Task: Create List Deploying in Board Business Development to Workspace Human Resources. Create List Reviewing in Board Brand Ambassador Program Management to Workspace Human Resources. Create List Feedback in Board Market Entry Feasibility Analysis to Workspace Human Resources
Action: Mouse moved to (1048, 585)
Screenshot: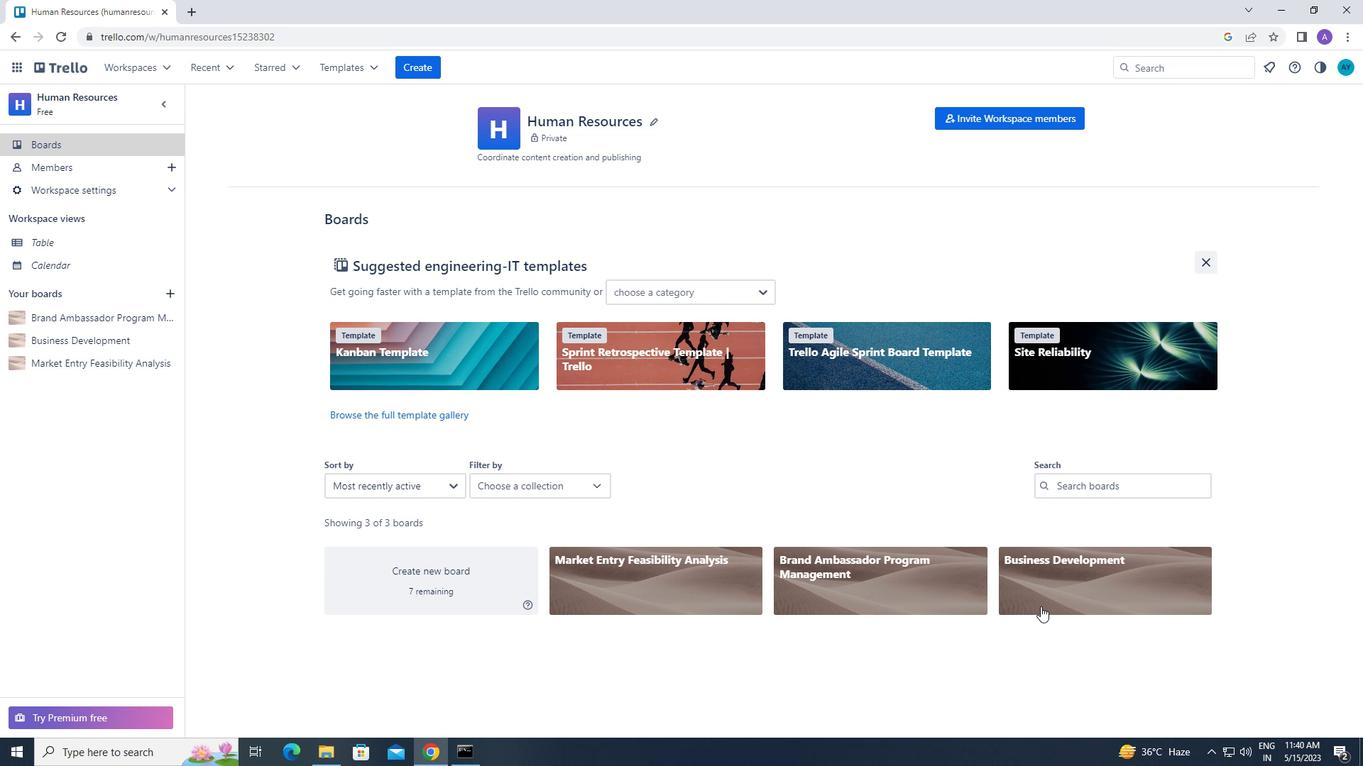 
Action: Mouse pressed left at (1048, 585)
Screenshot: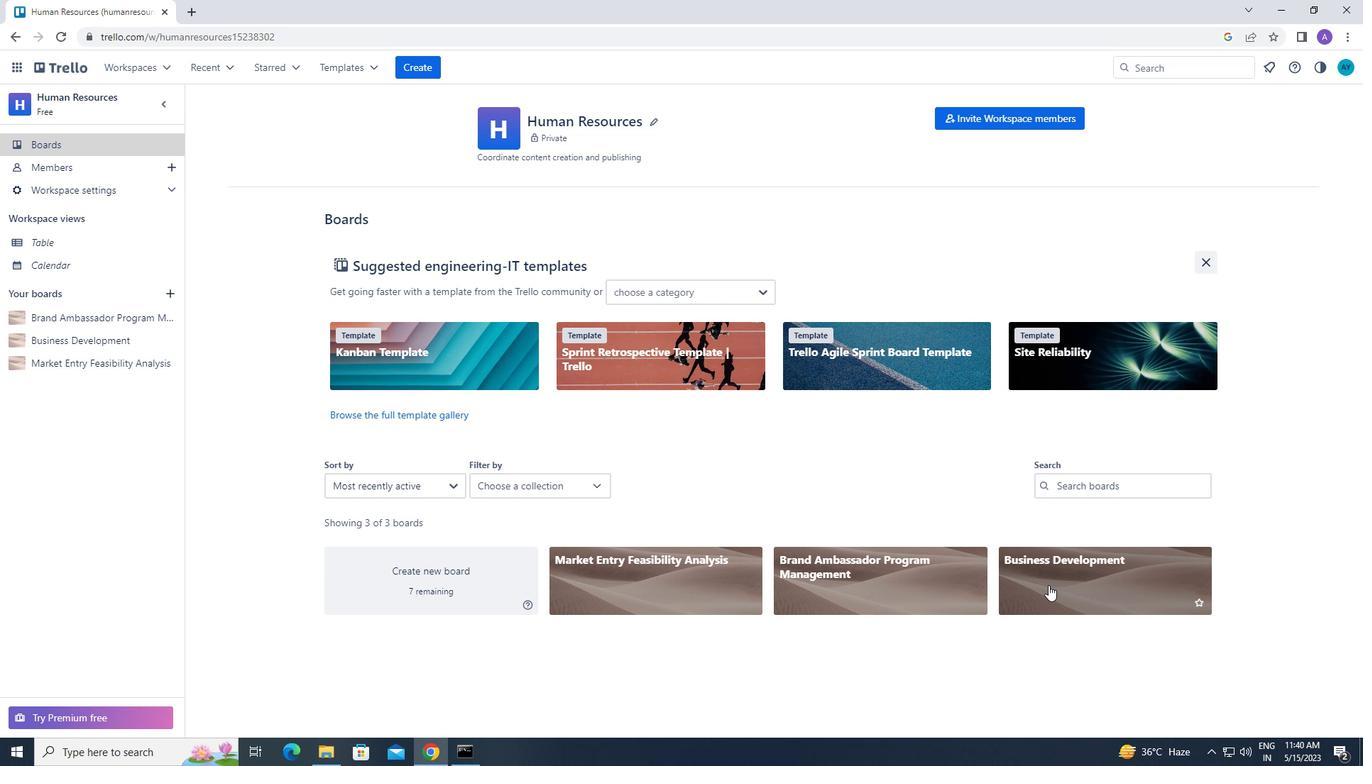 
Action: Mouse moved to (665, 149)
Screenshot: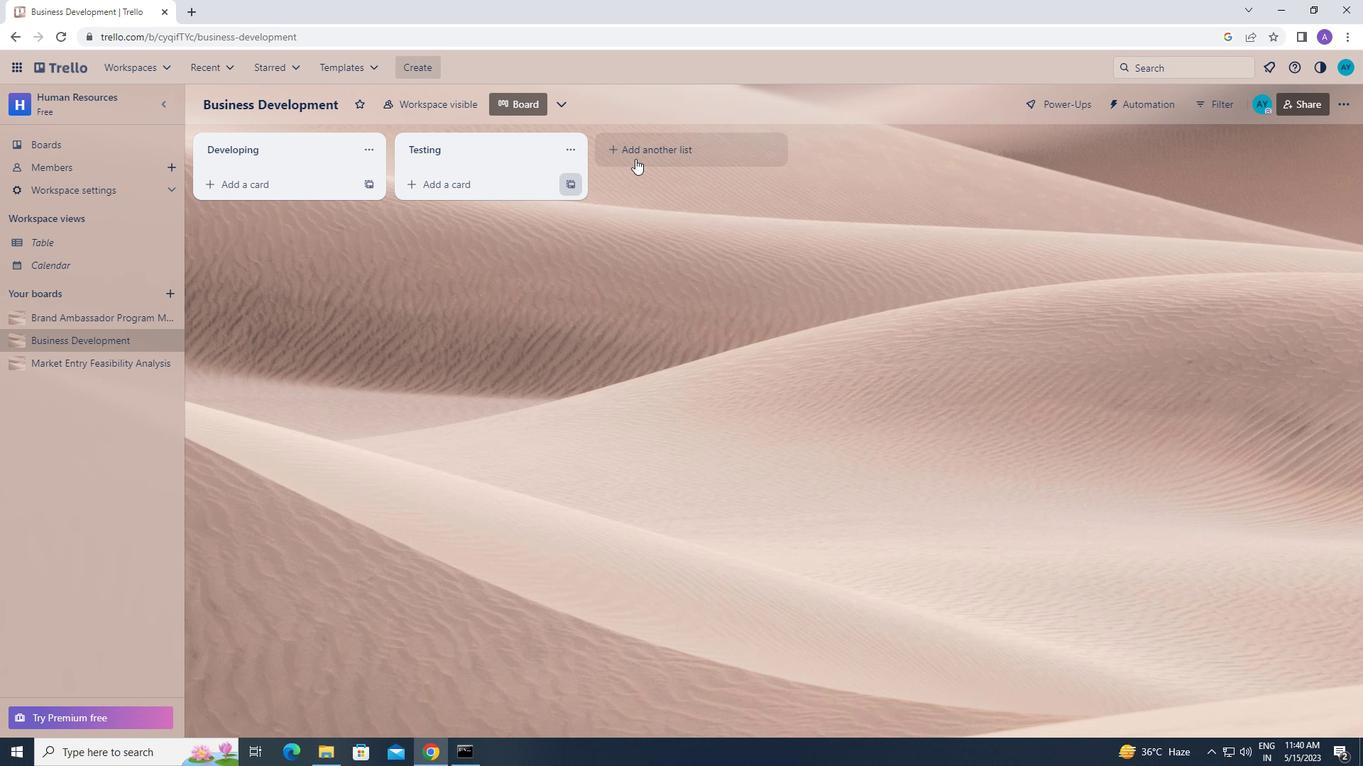 
Action: Mouse pressed left at (665, 149)
Screenshot: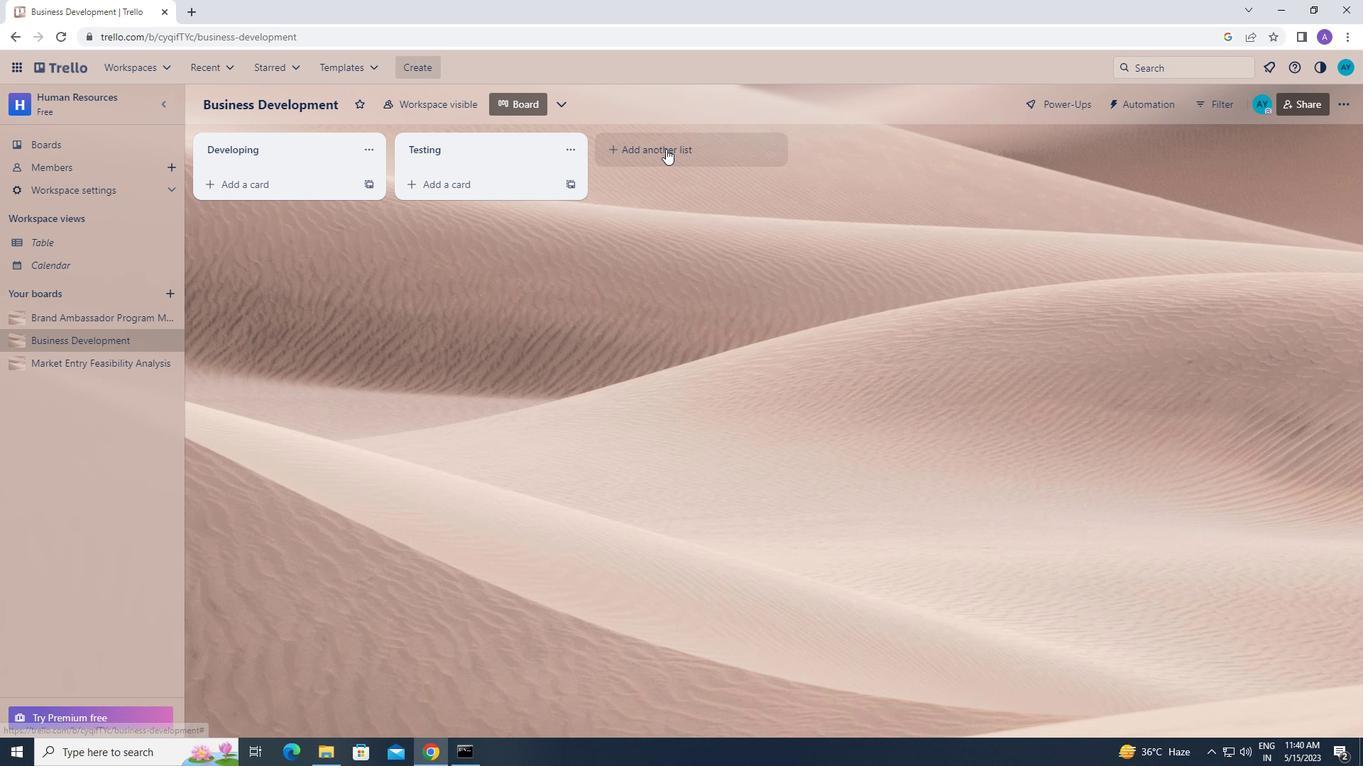 
Action: Mouse moved to (653, 149)
Screenshot: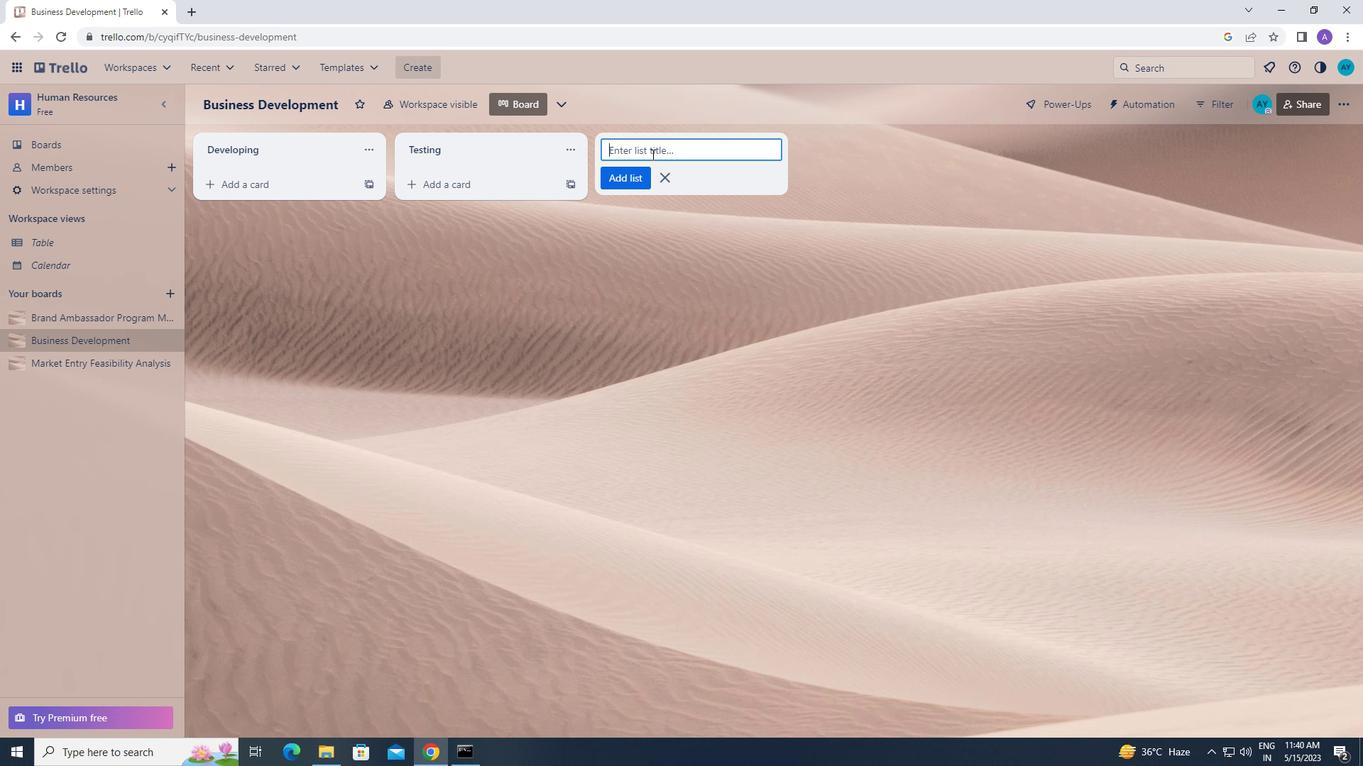 
Action: Mouse pressed left at (653, 149)
Screenshot: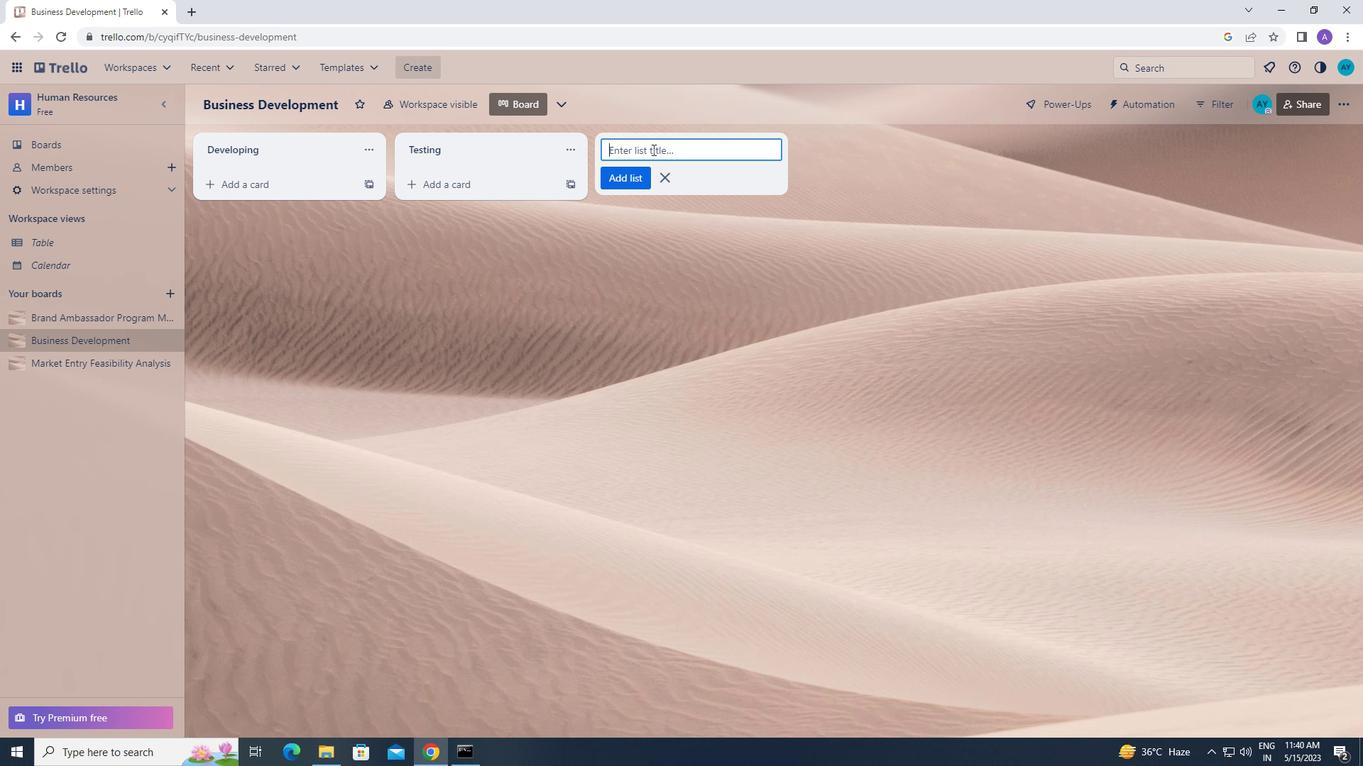 
Action: Key pressed <Key.caps_lock>d<Key.backspace><Key.caps_lock>d<Key.caps_lock>eploying<Key.enter>
Screenshot: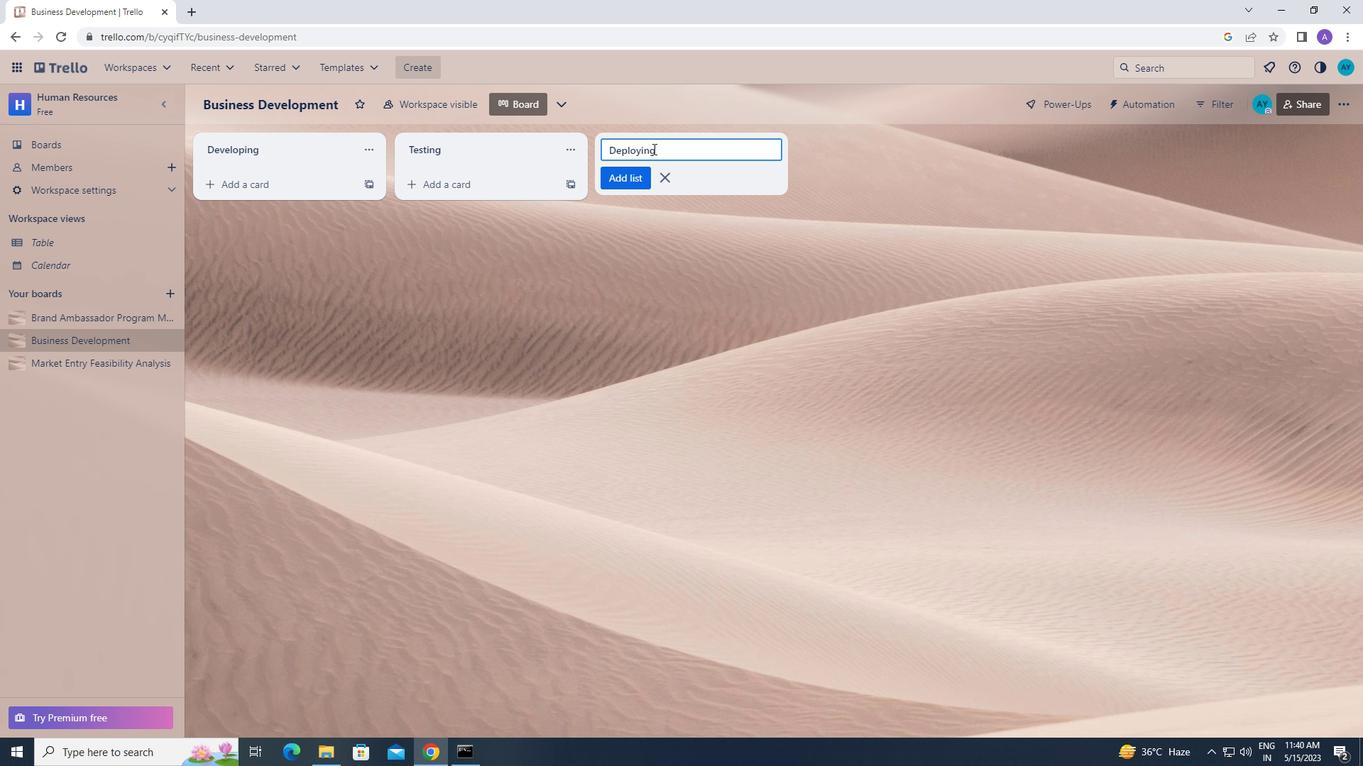 
Action: Mouse moved to (79, 102)
Screenshot: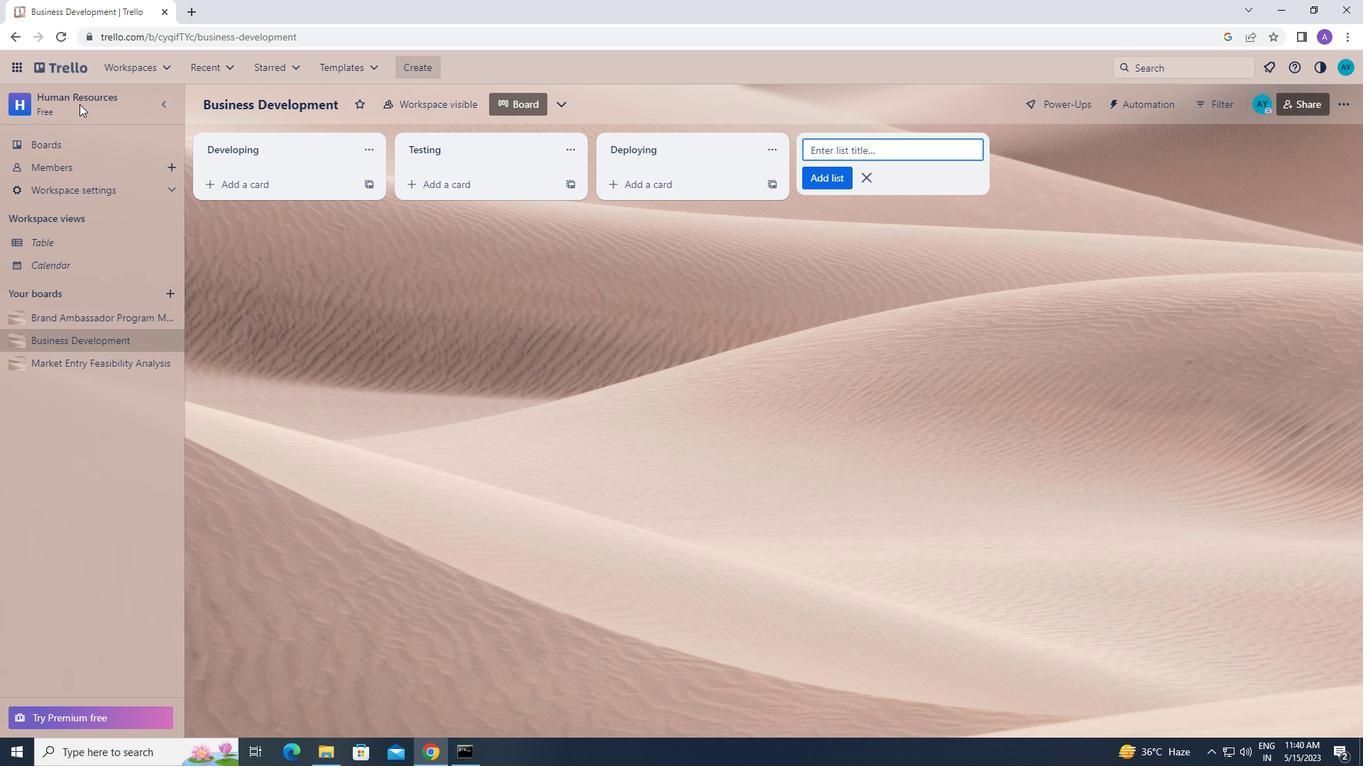 
Action: Mouse pressed left at (79, 102)
Screenshot: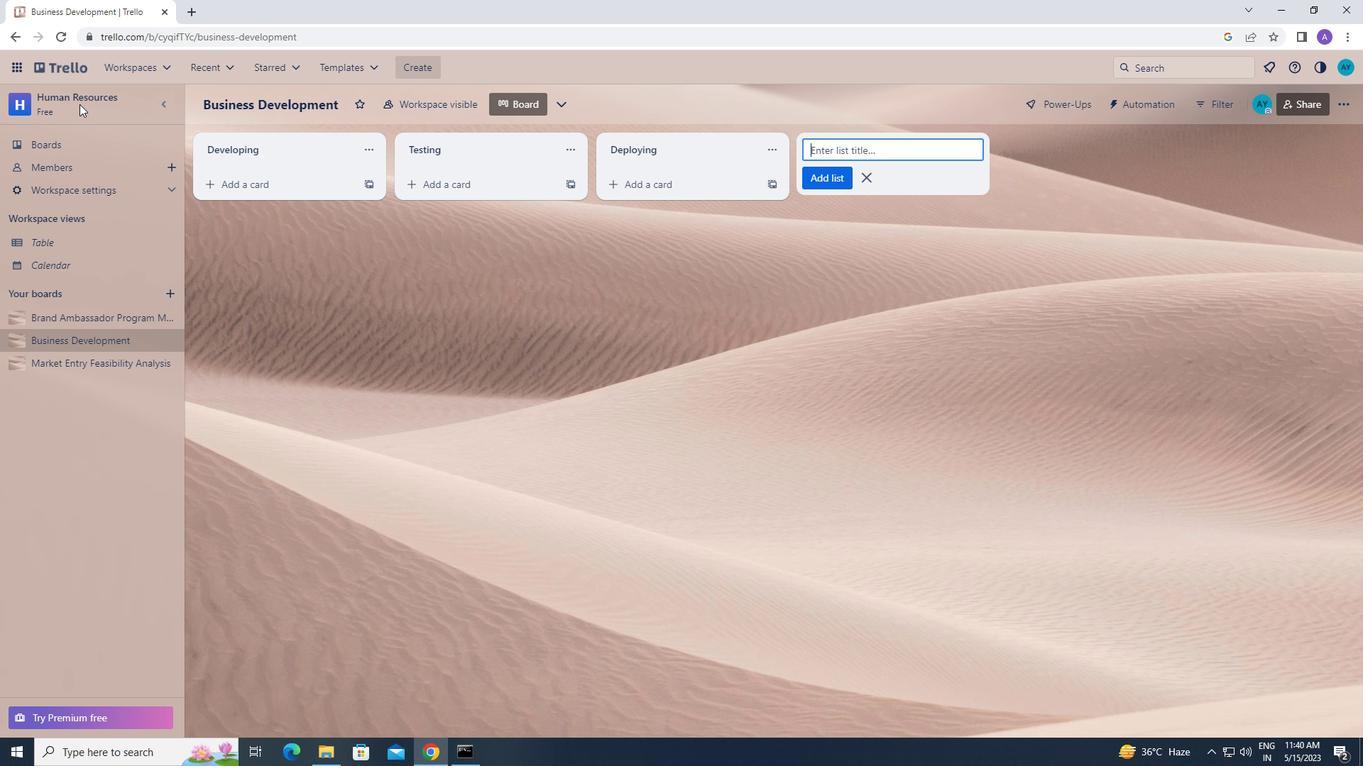 
Action: Mouse moved to (127, 64)
Screenshot: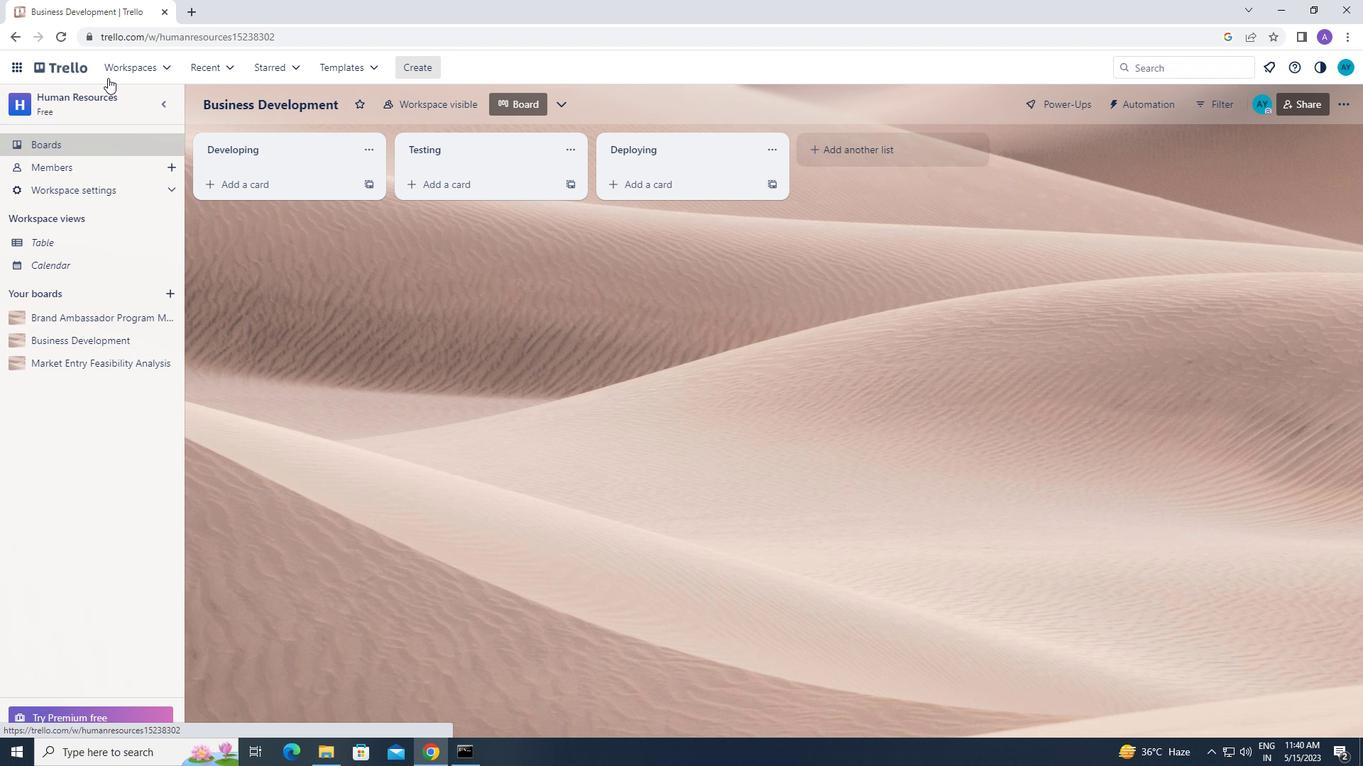 
Action: Mouse pressed left at (127, 64)
Screenshot: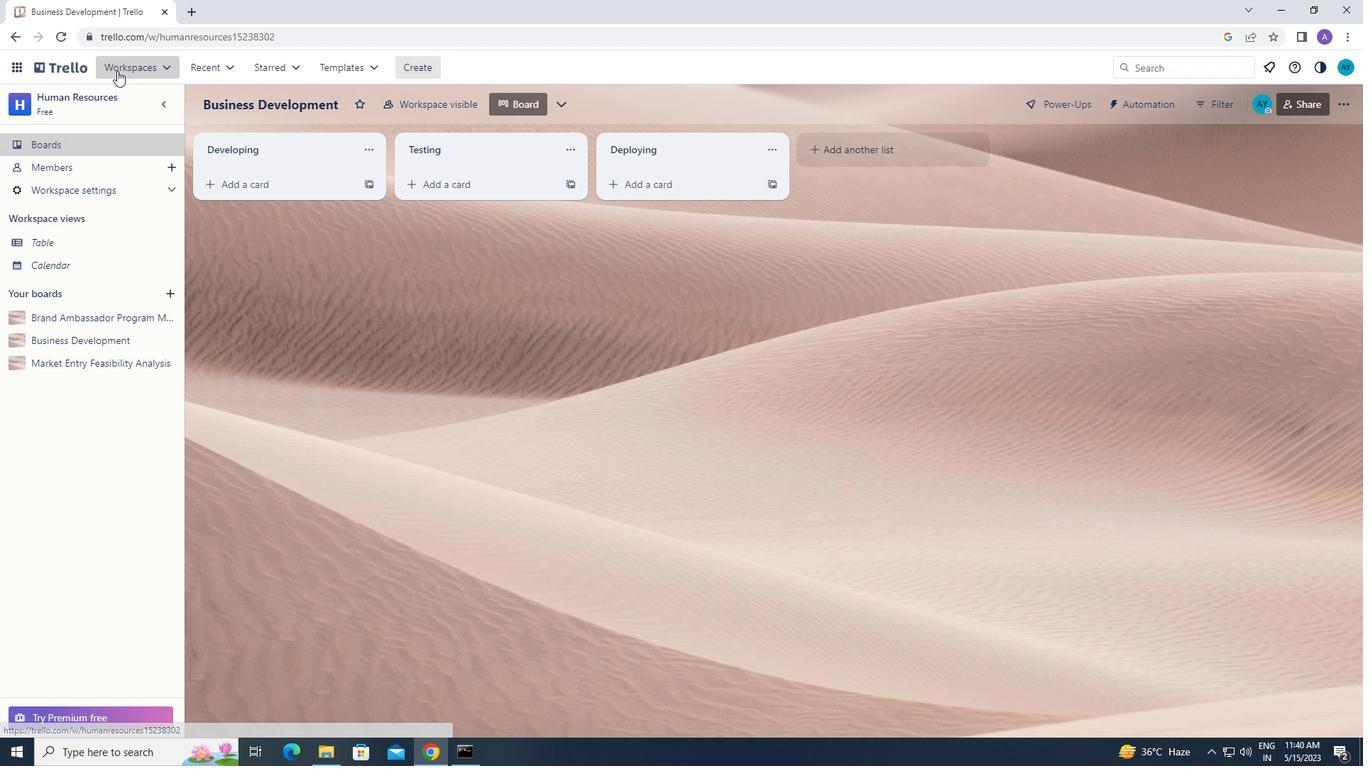 
Action: Mouse moved to (211, 486)
Screenshot: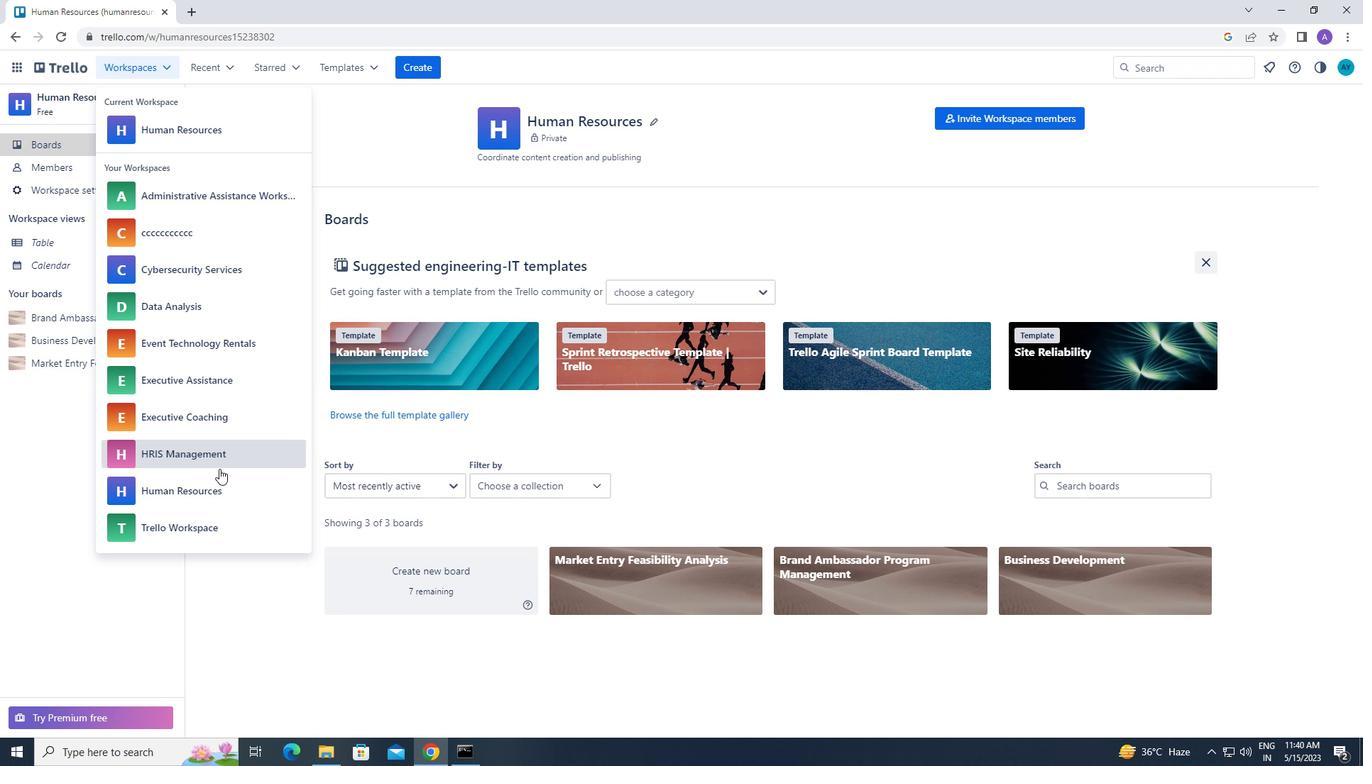 
Action: Mouse pressed left at (211, 486)
Screenshot: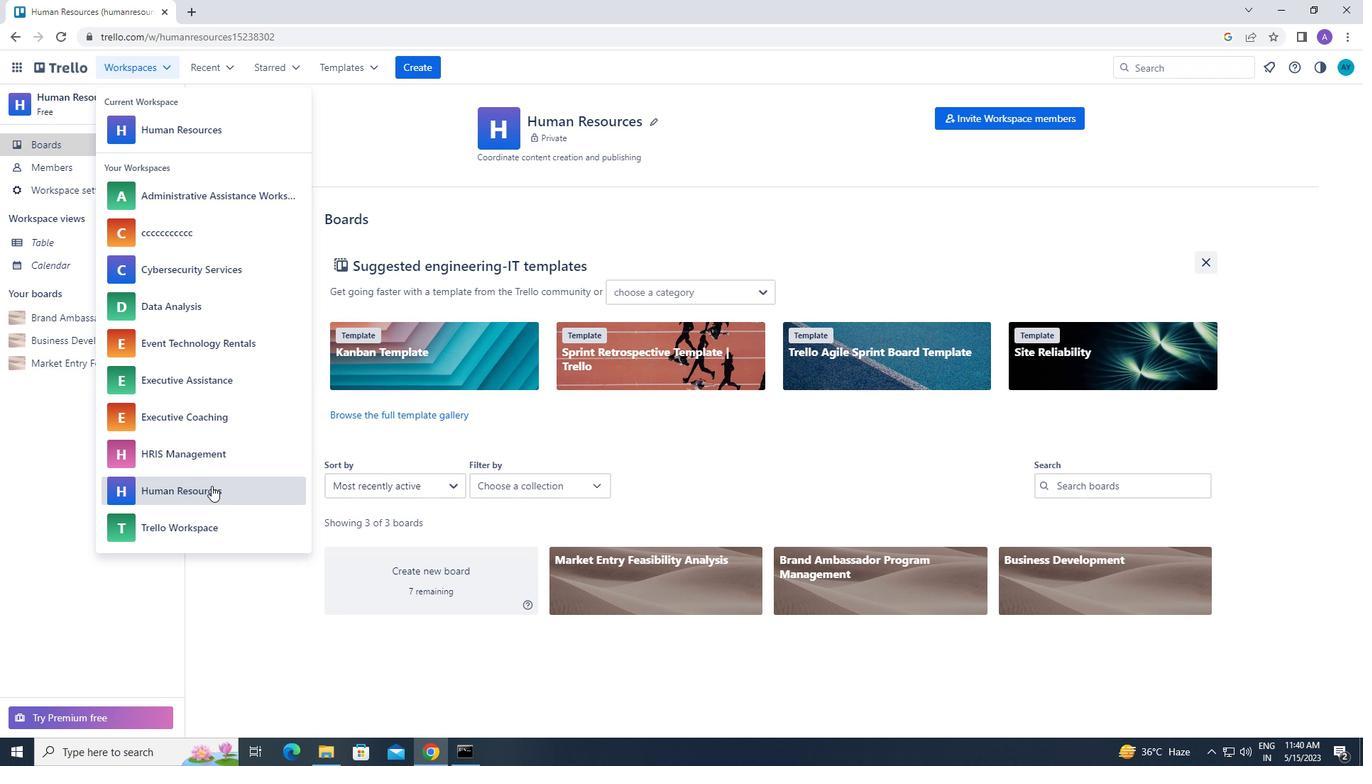
Action: Mouse moved to (878, 579)
Screenshot: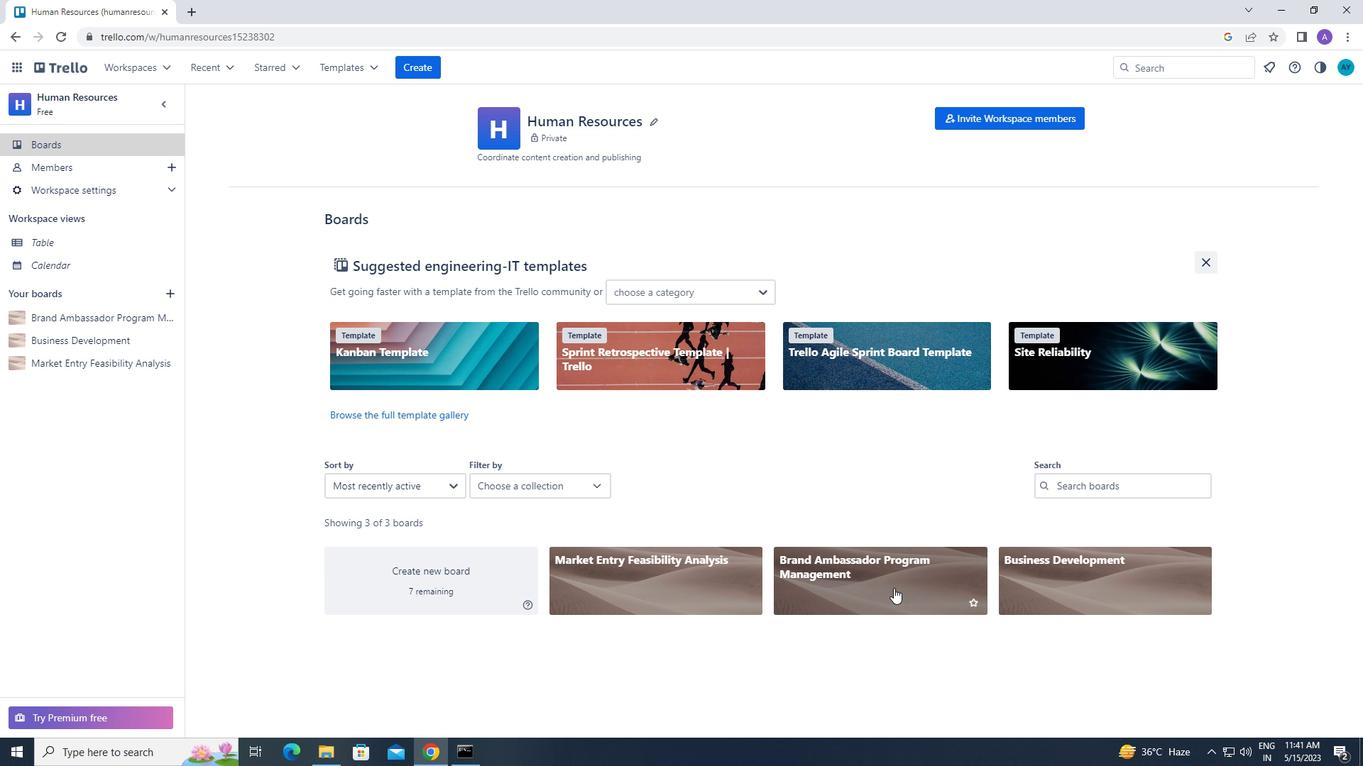 
Action: Mouse pressed left at (878, 579)
Screenshot: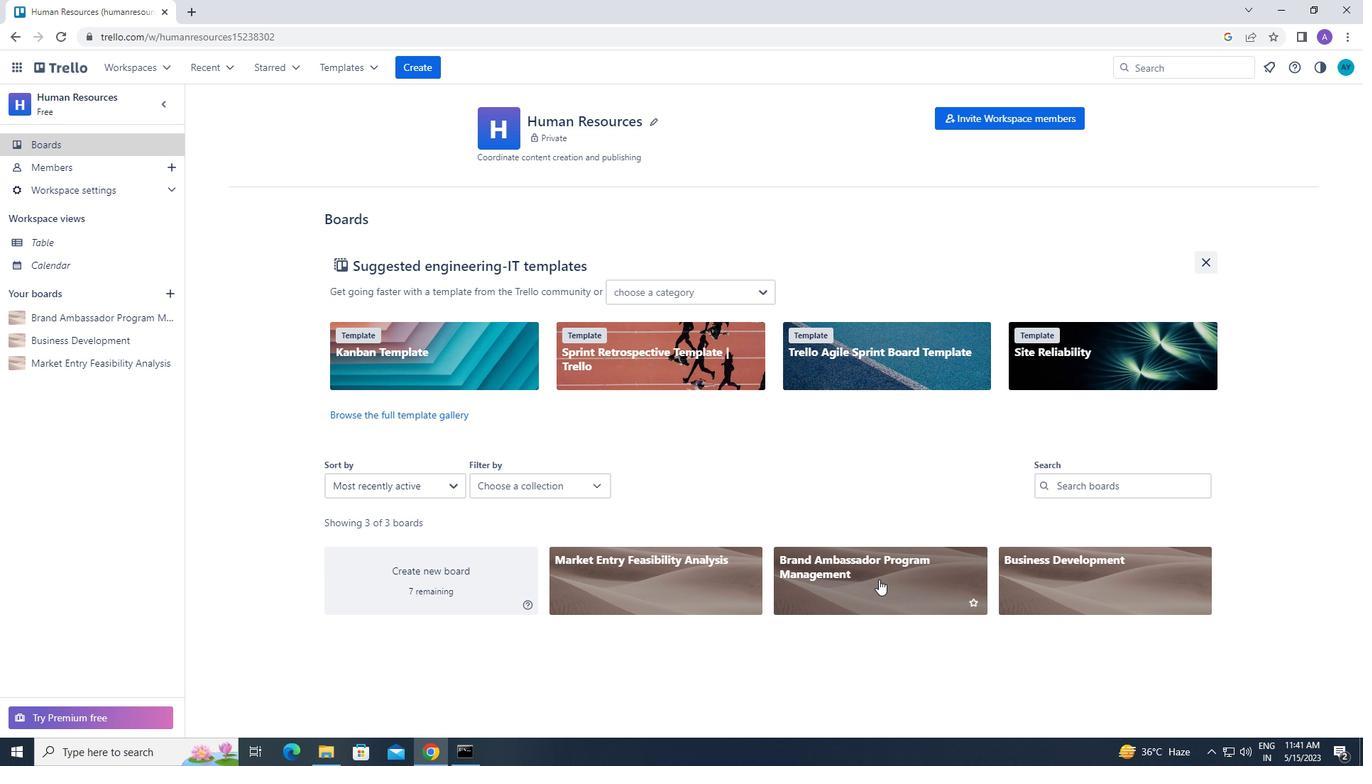 
Action: Mouse moved to (668, 144)
Screenshot: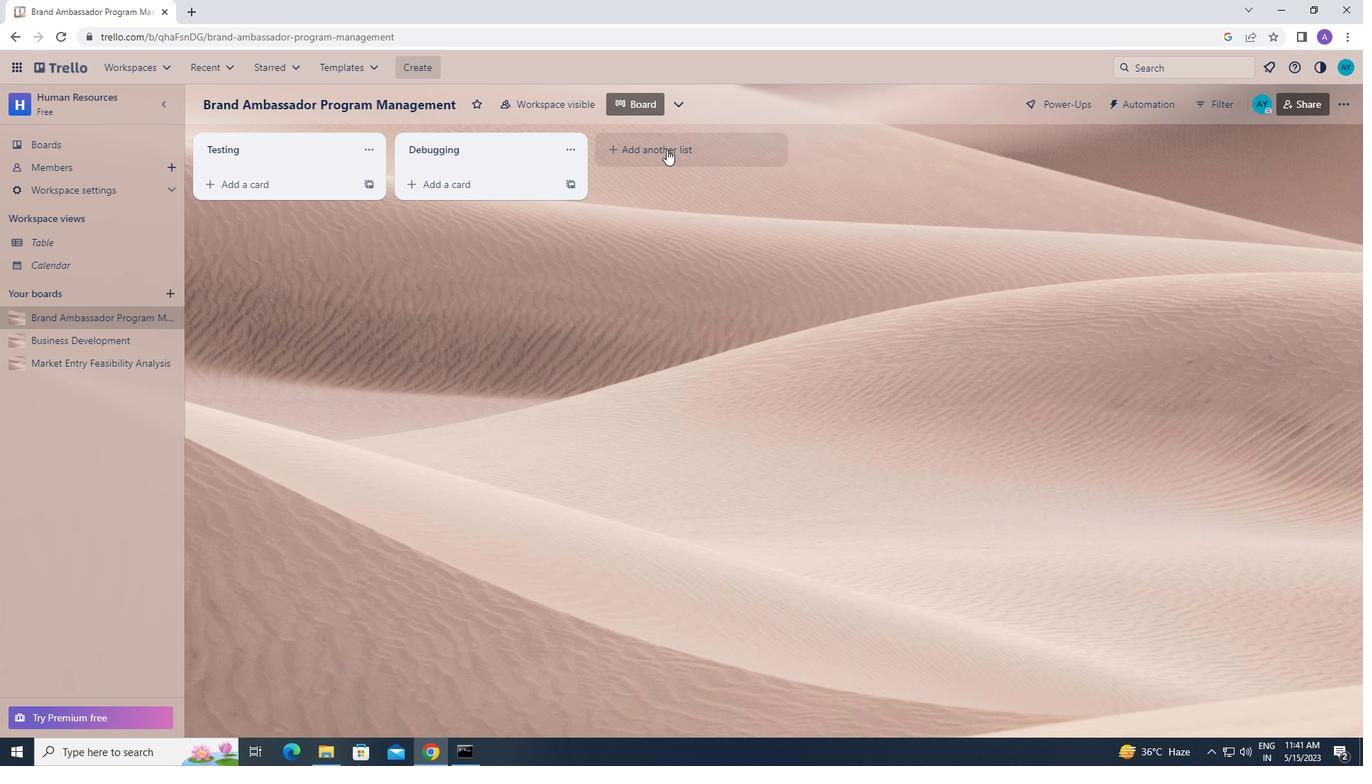
Action: Mouse pressed left at (668, 144)
Screenshot: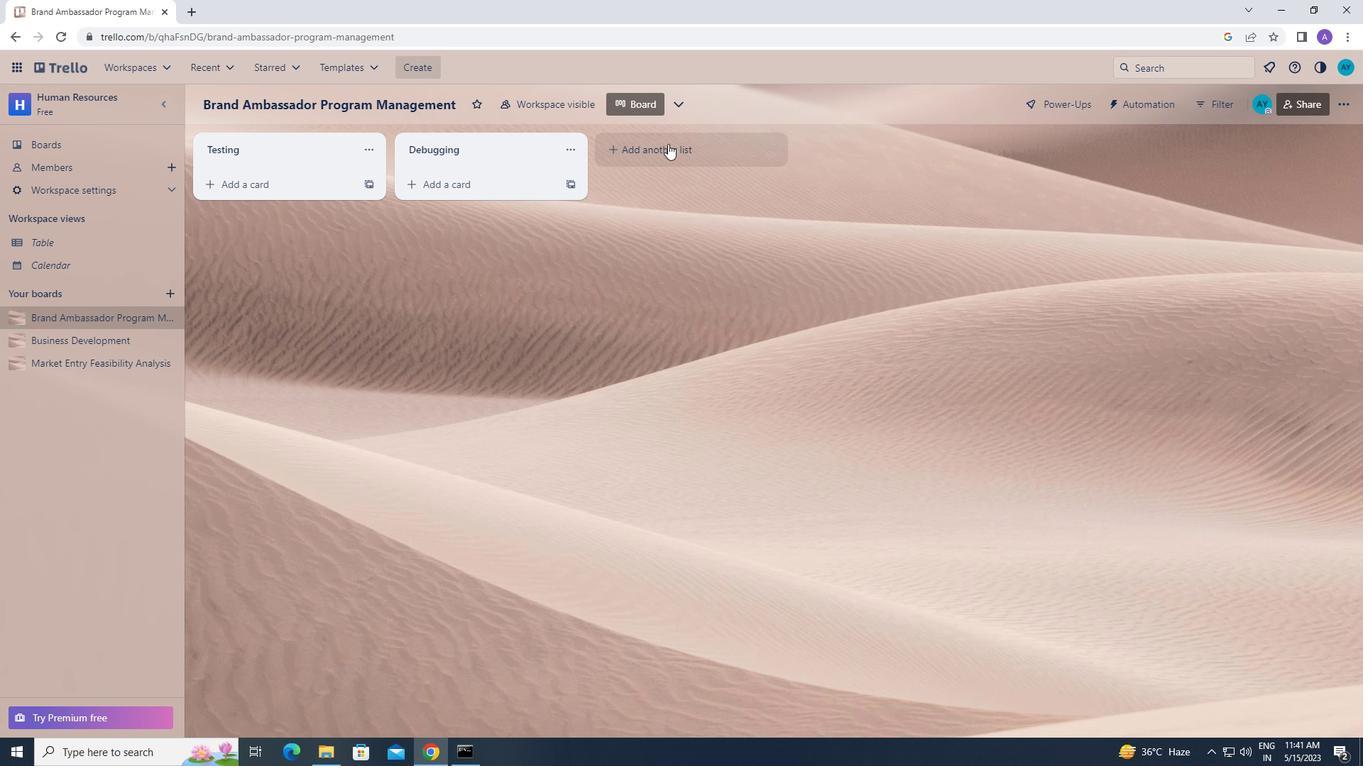
Action: Mouse pressed left at (668, 144)
Screenshot: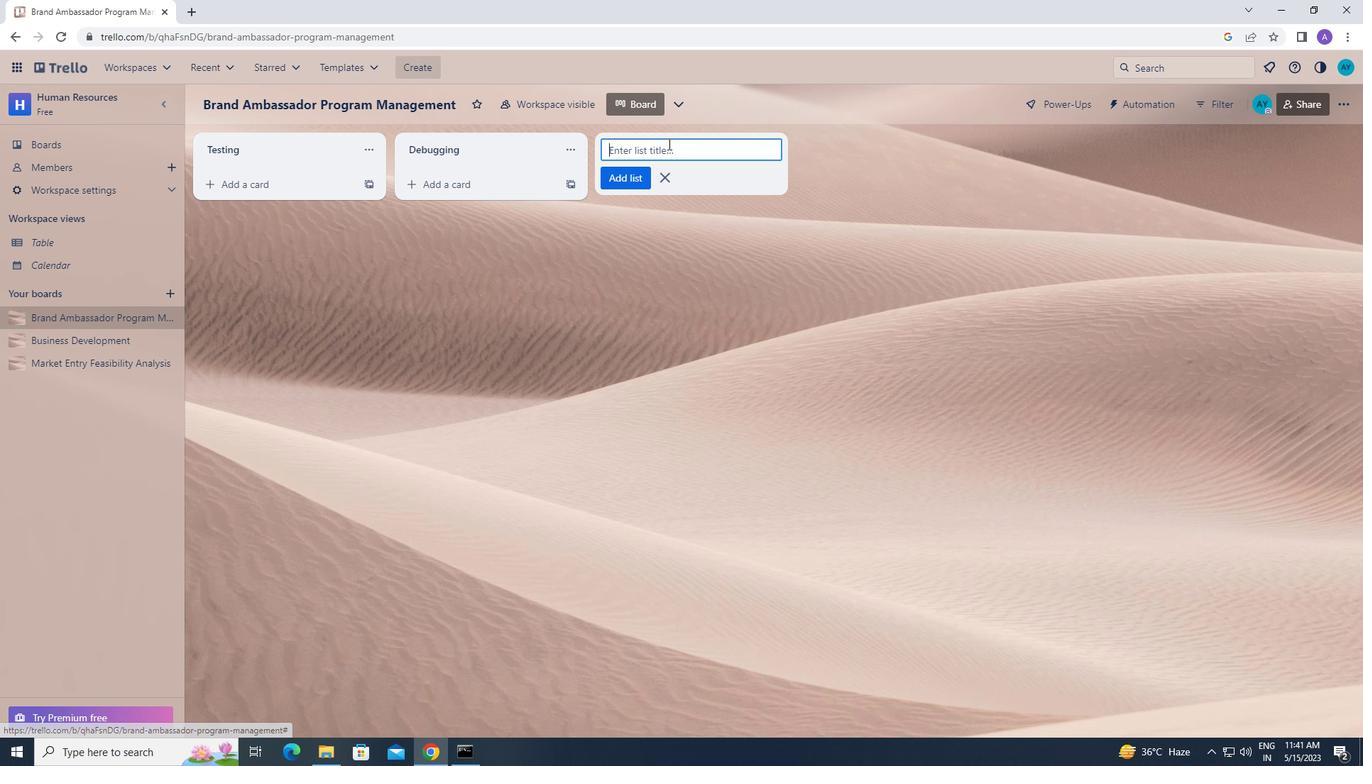 
Action: Key pressed <Key.caps_lock>r<Key.caps_lock>eviewing<Key.enter>
Screenshot: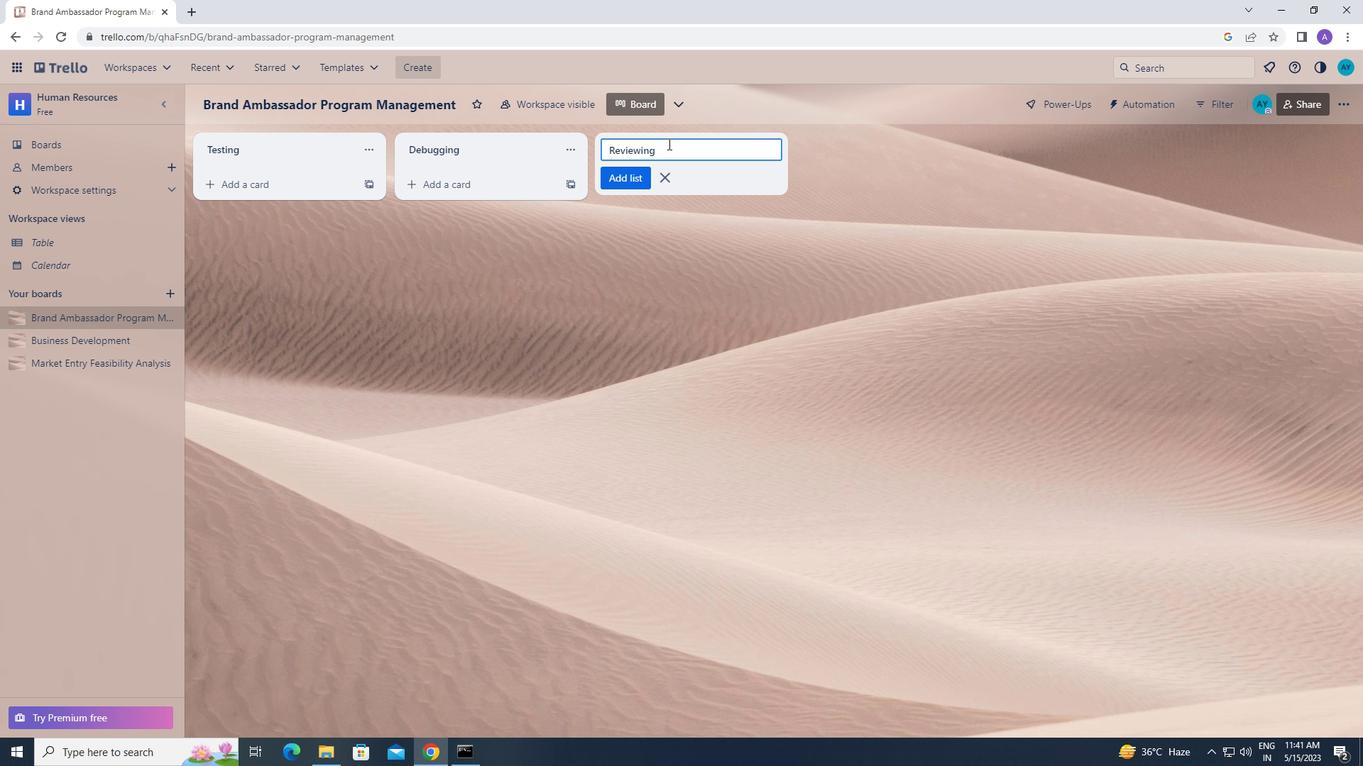 
Action: Mouse moved to (141, 63)
Screenshot: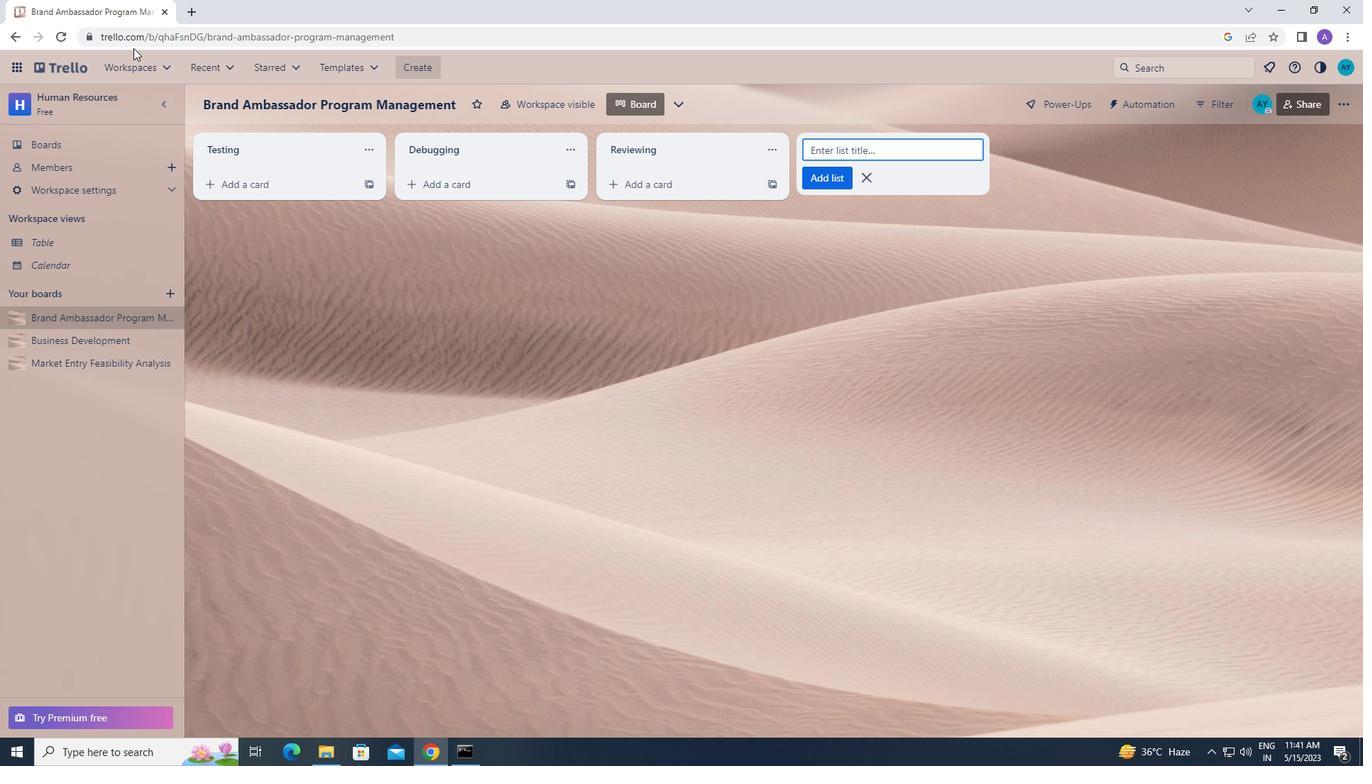 
Action: Mouse pressed left at (141, 63)
Screenshot: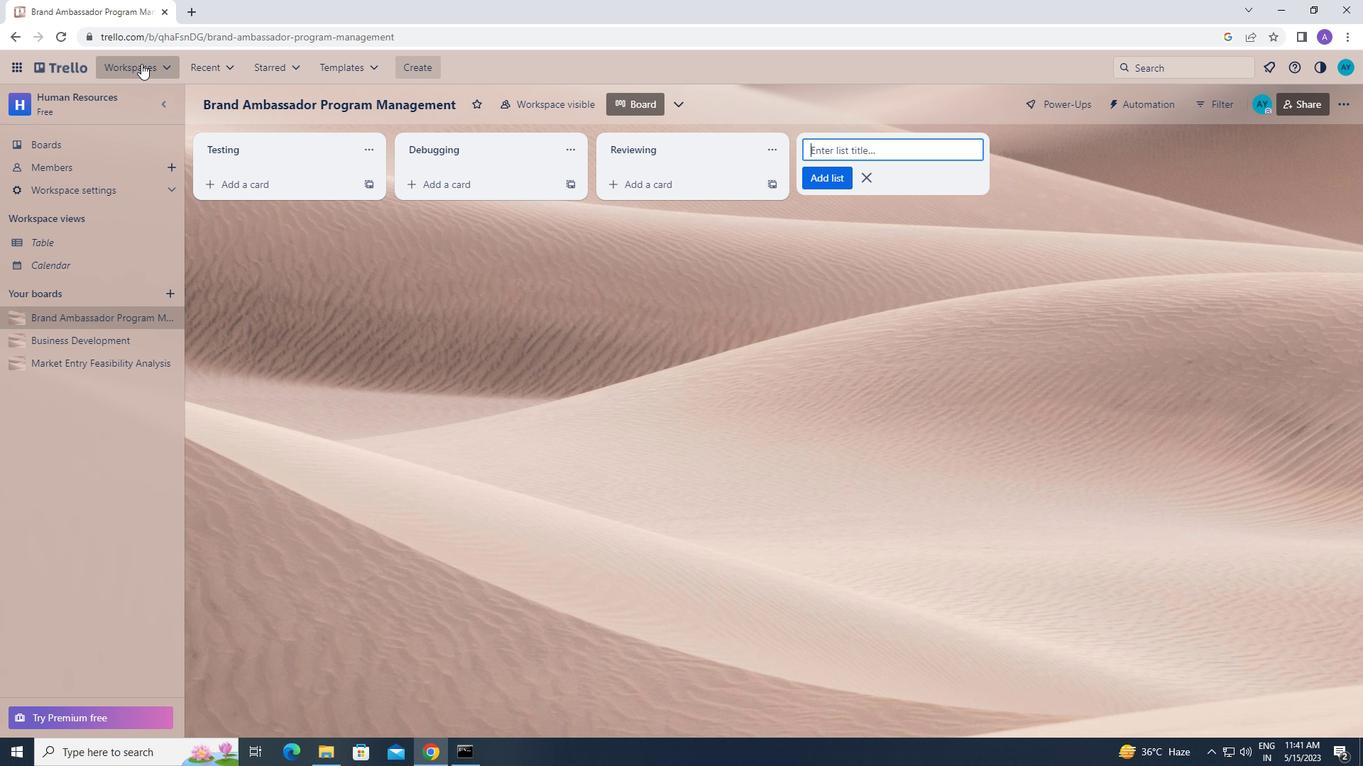 
Action: Mouse moved to (207, 489)
Screenshot: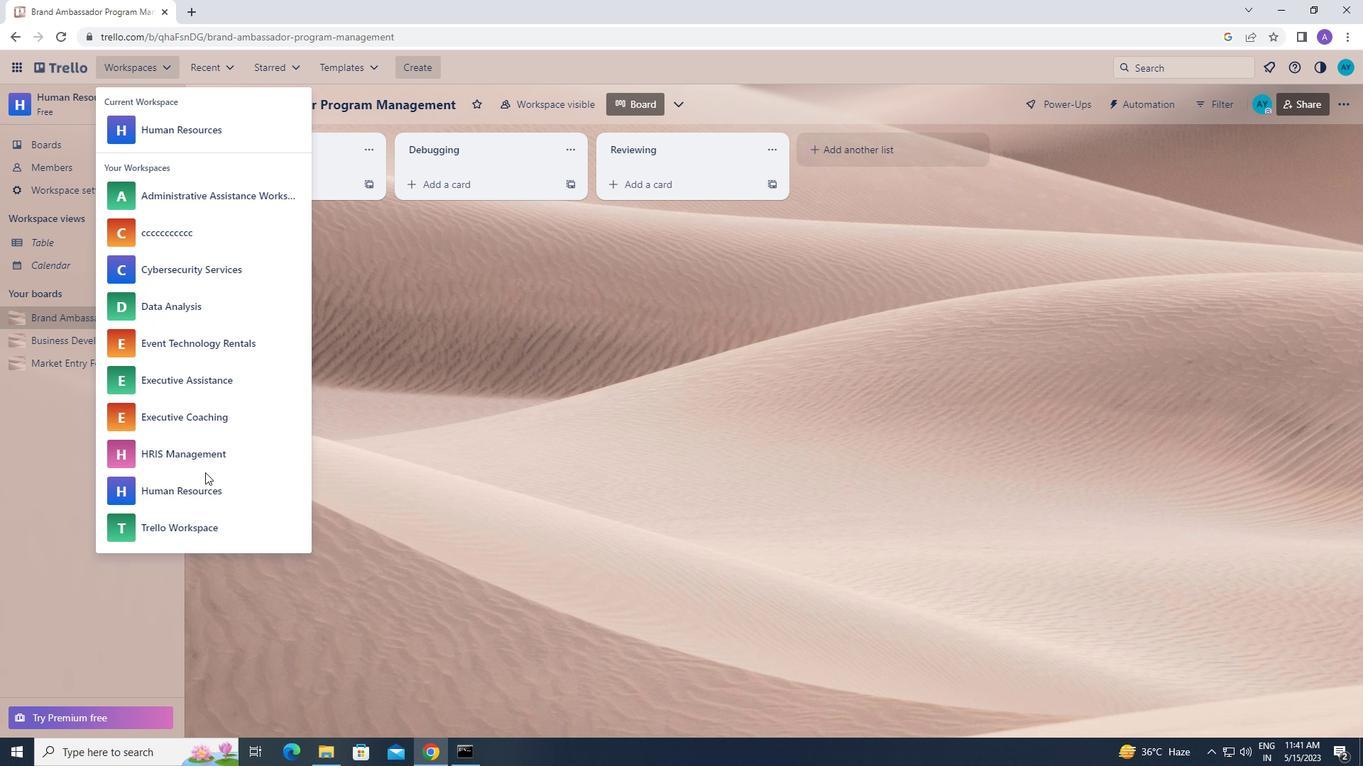 
Action: Mouse pressed left at (207, 489)
Screenshot: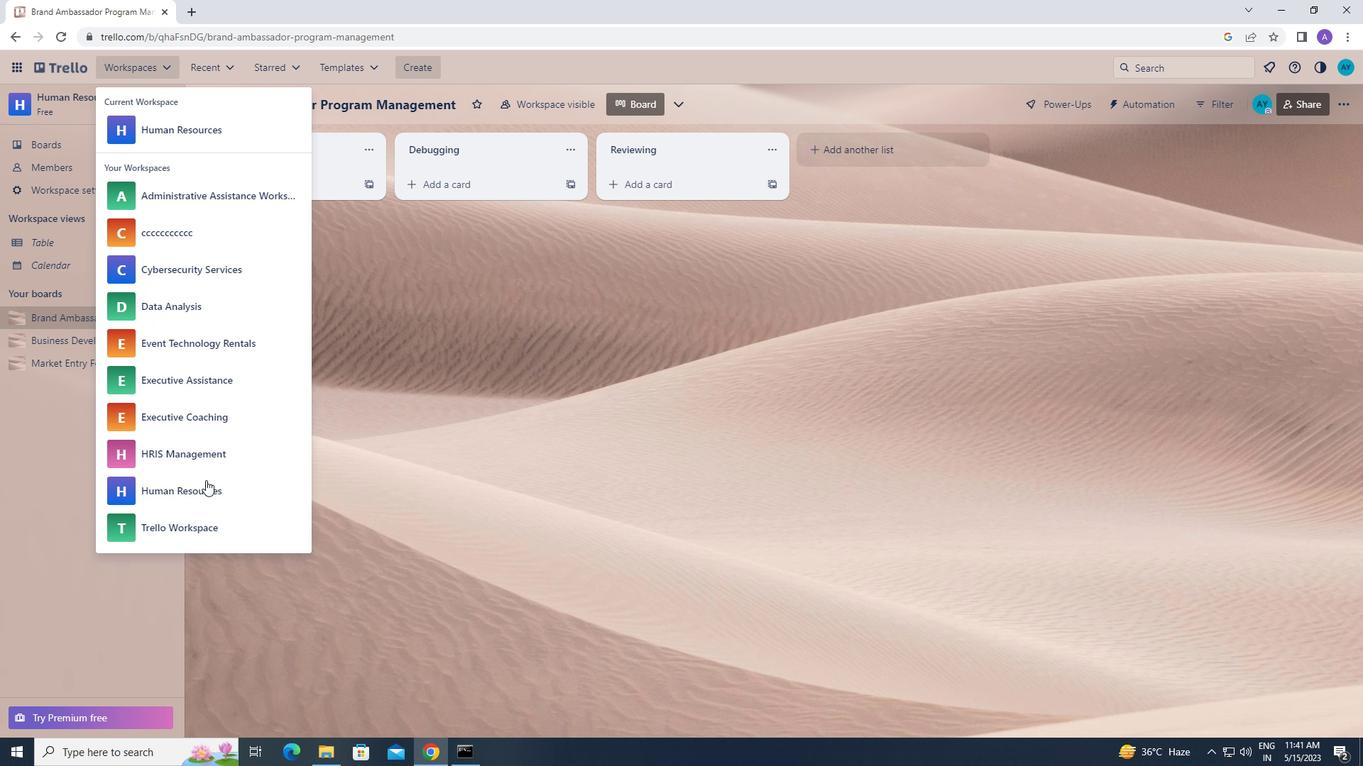 
Action: Mouse moved to (656, 583)
Screenshot: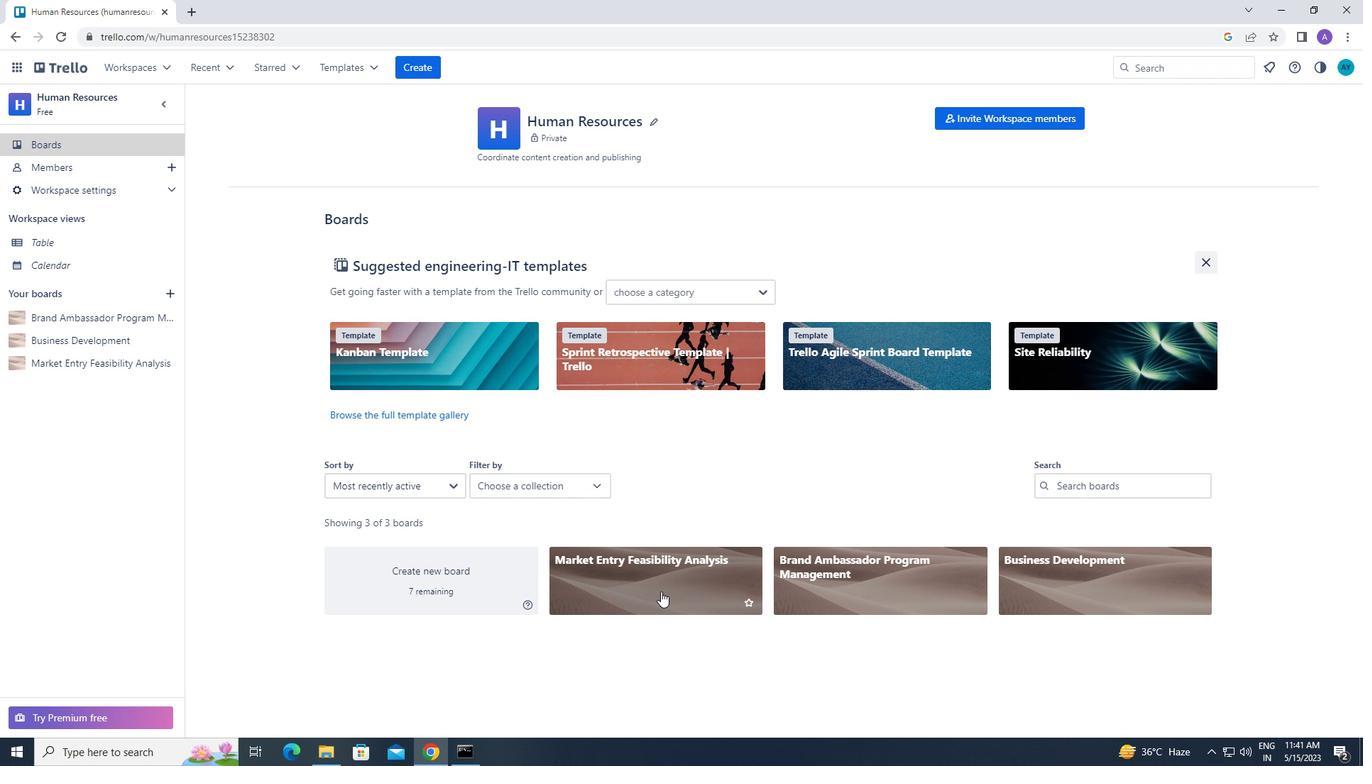 
Action: Mouse pressed left at (656, 583)
Screenshot: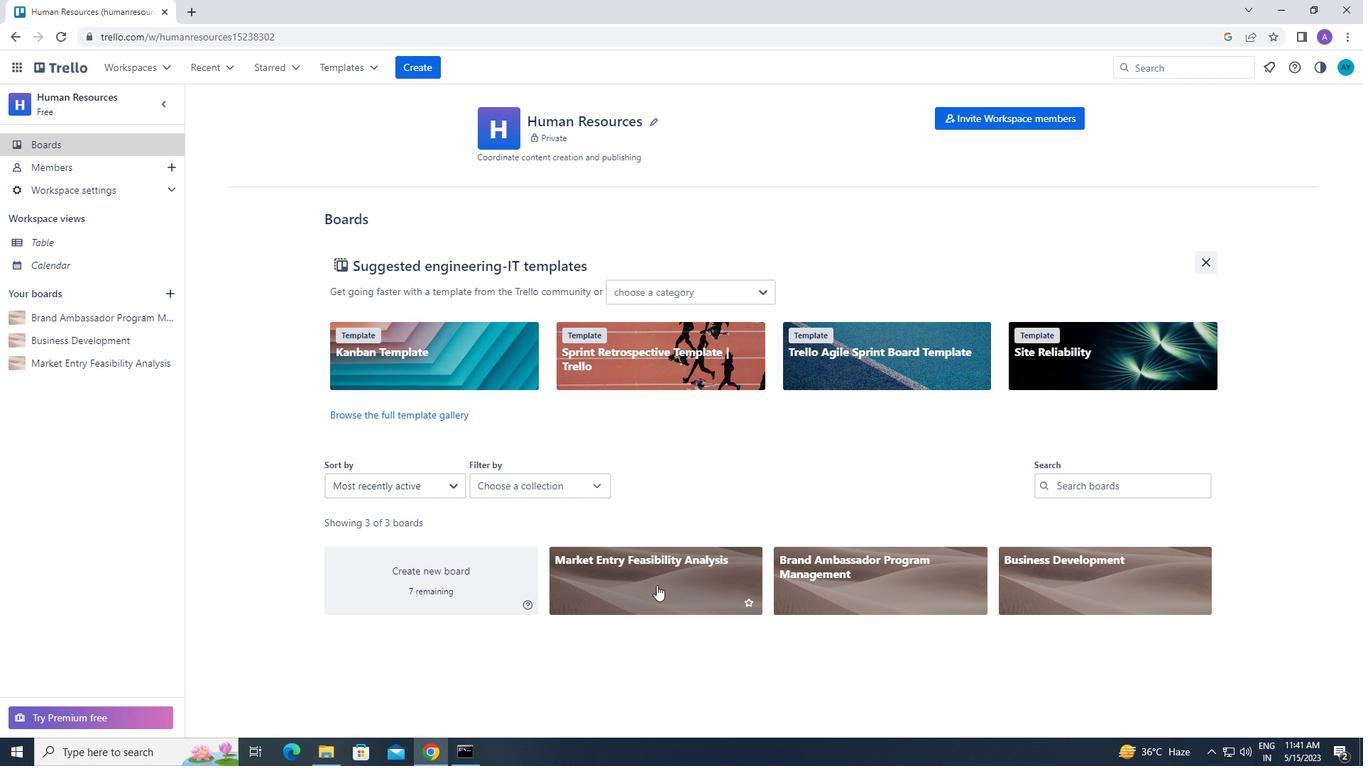 
Action: Mouse moved to (641, 145)
Screenshot: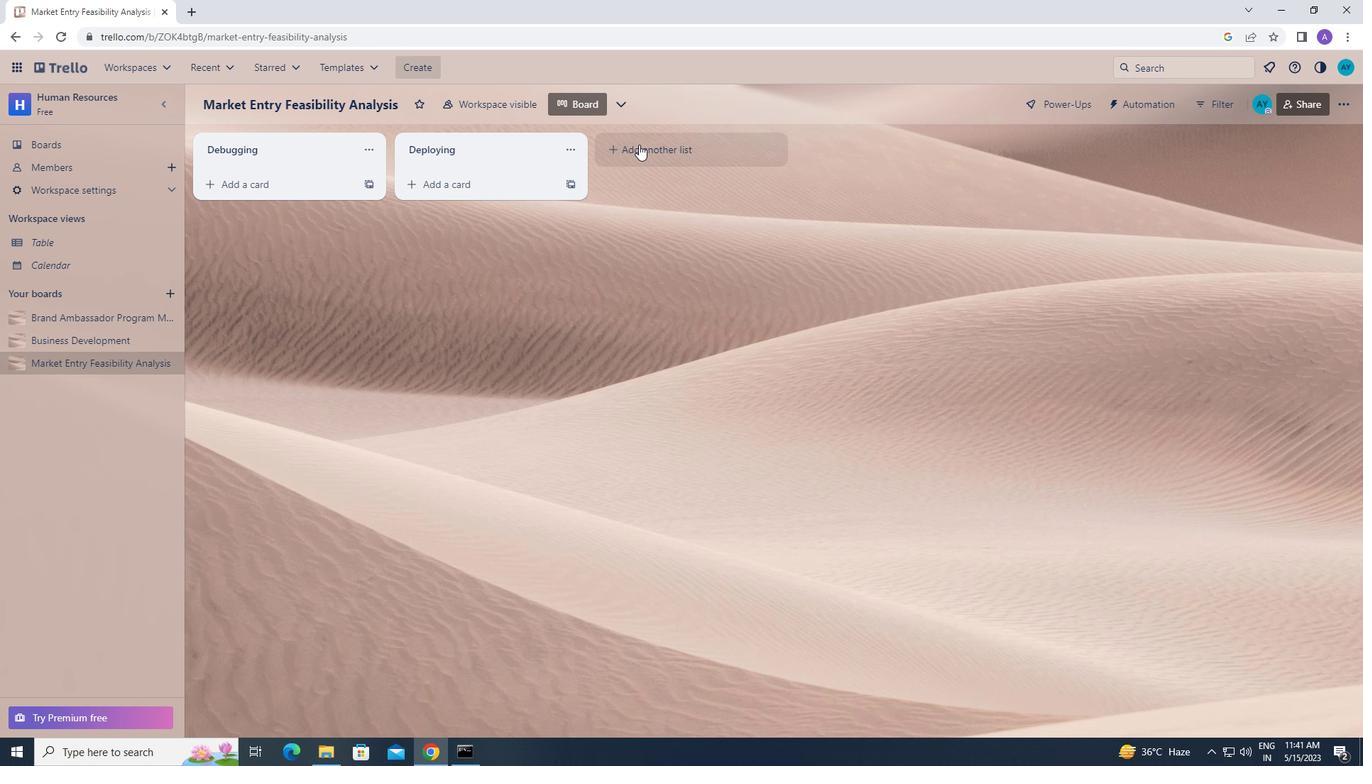 
Action: Mouse pressed left at (641, 145)
Screenshot: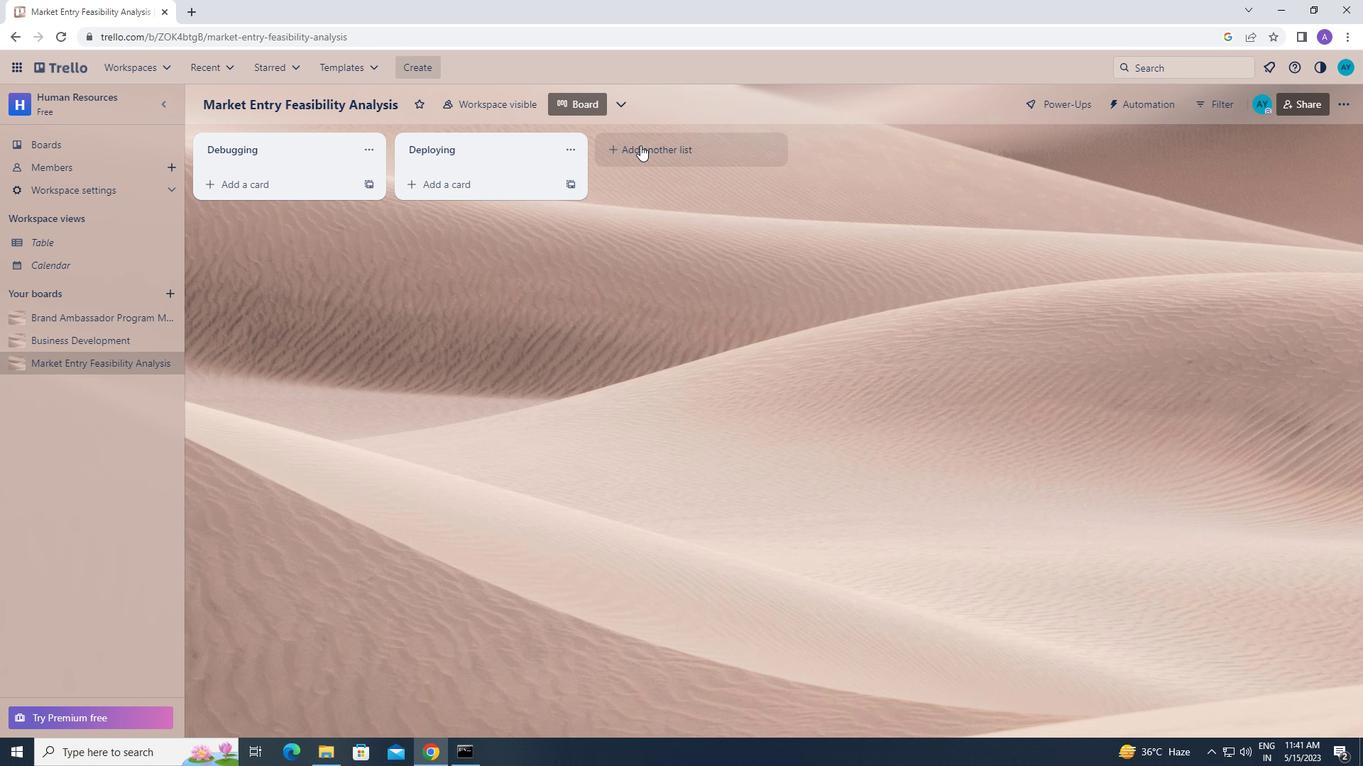
Action: Mouse moved to (639, 149)
Screenshot: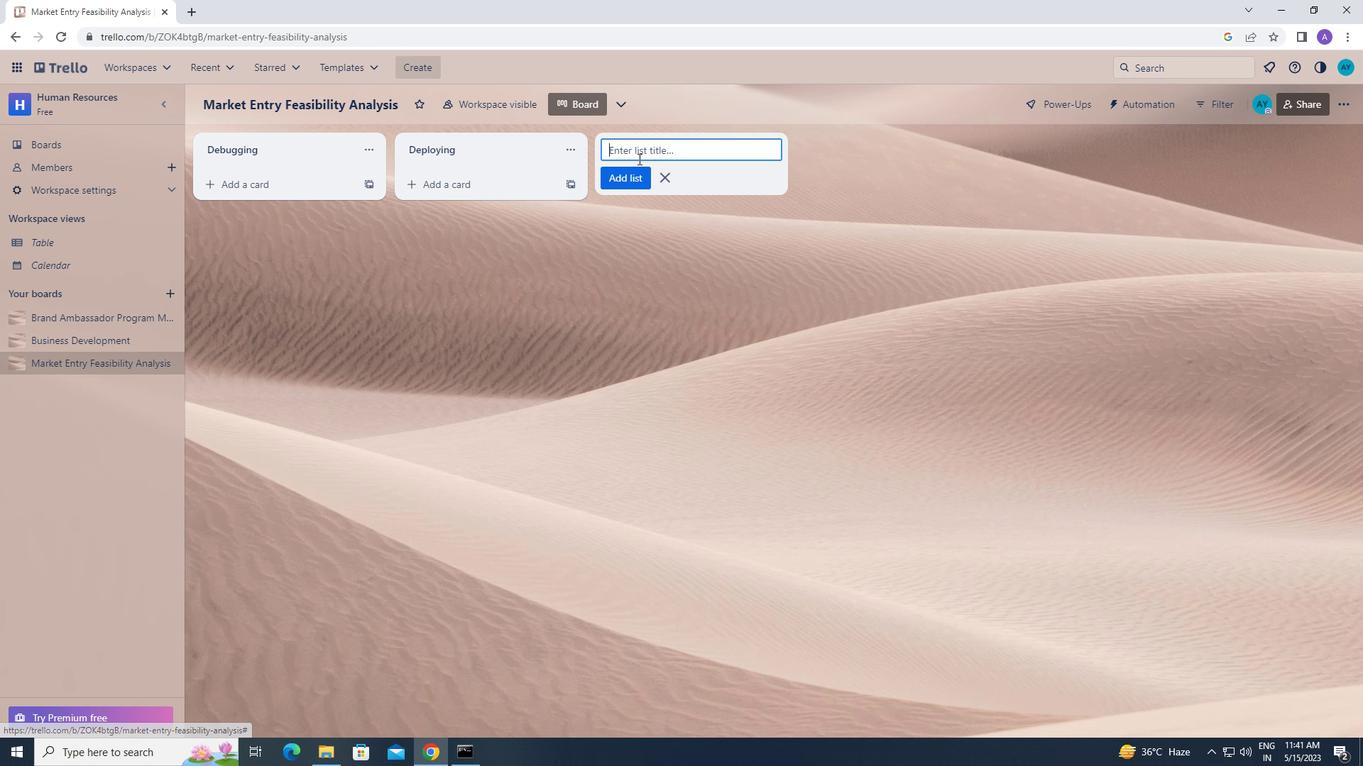 
Action: Mouse pressed left at (639, 149)
Screenshot: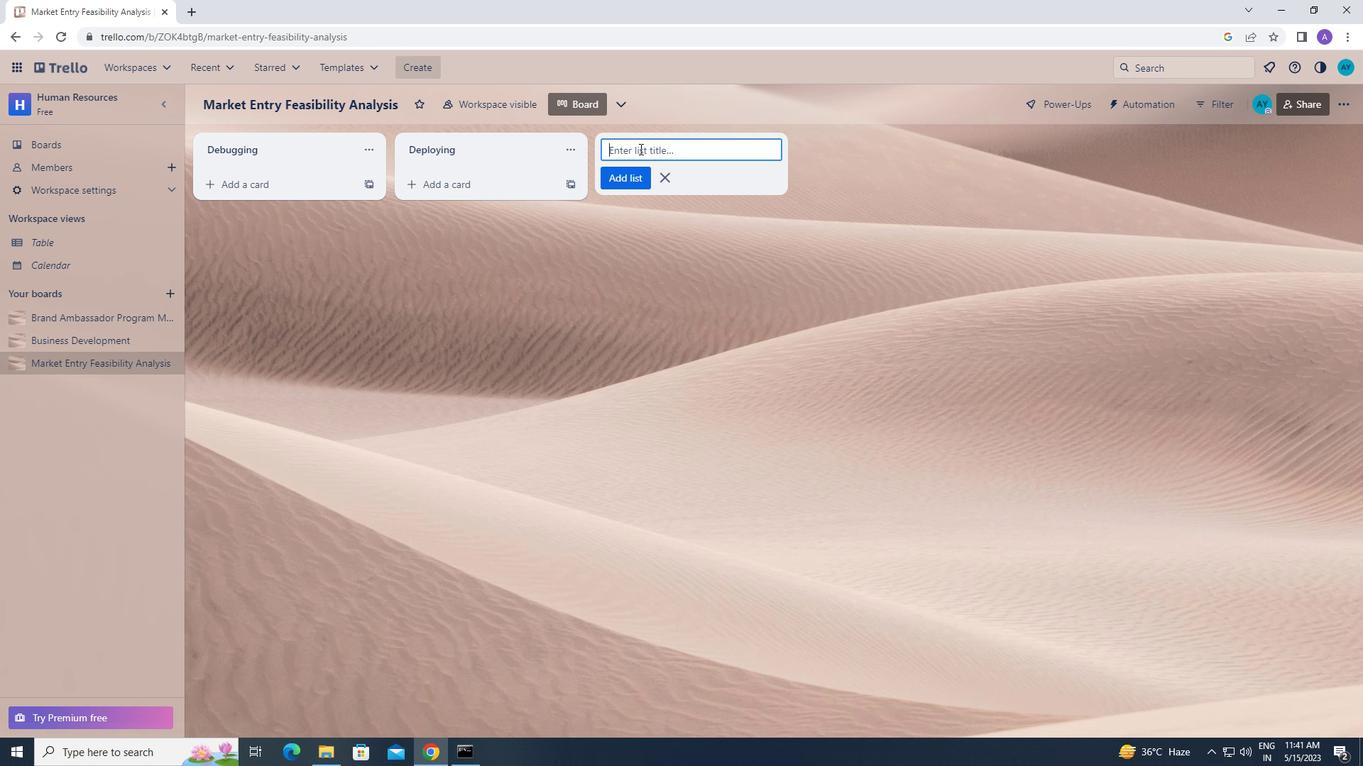 
Action: Key pressed <Key.caps_lock>f<Key.caps_lock>eedback<Key.enter>
Screenshot: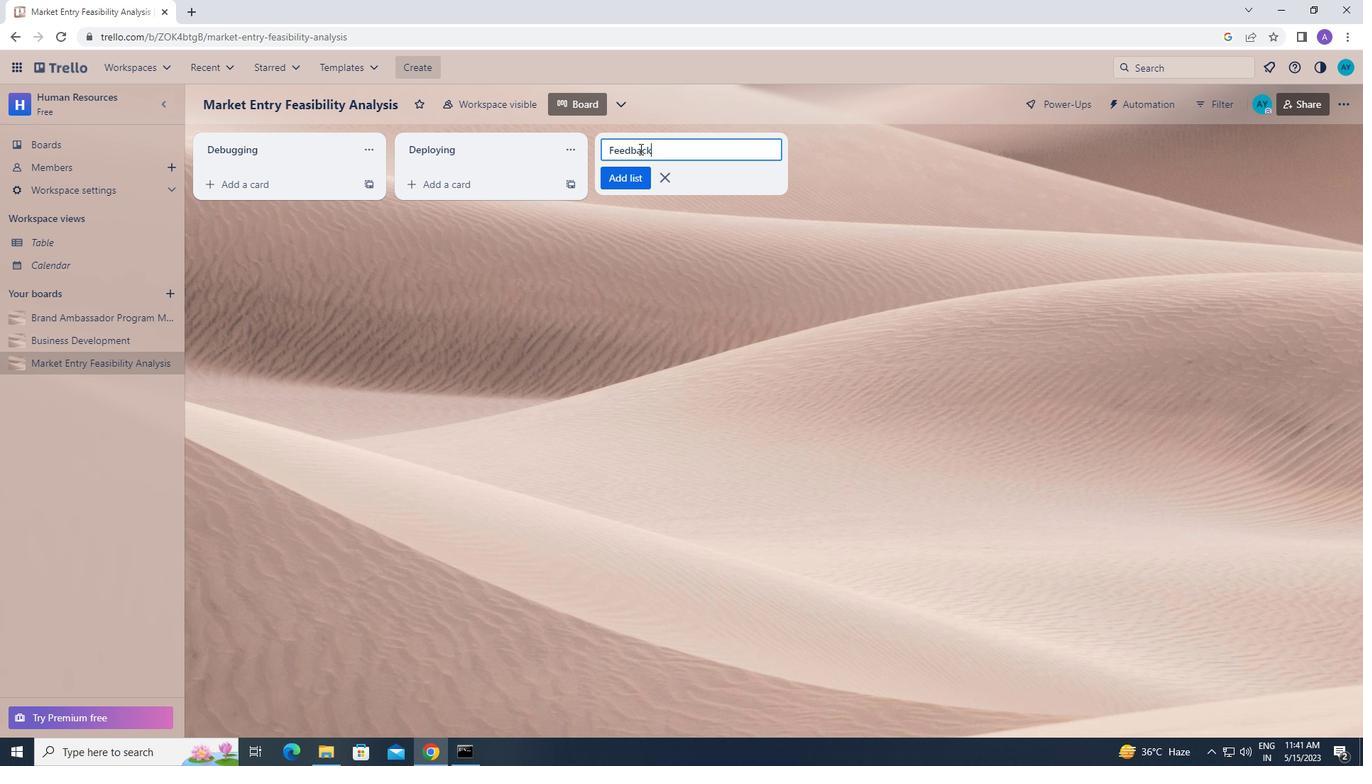
Action: Mouse moved to (607, 208)
Screenshot: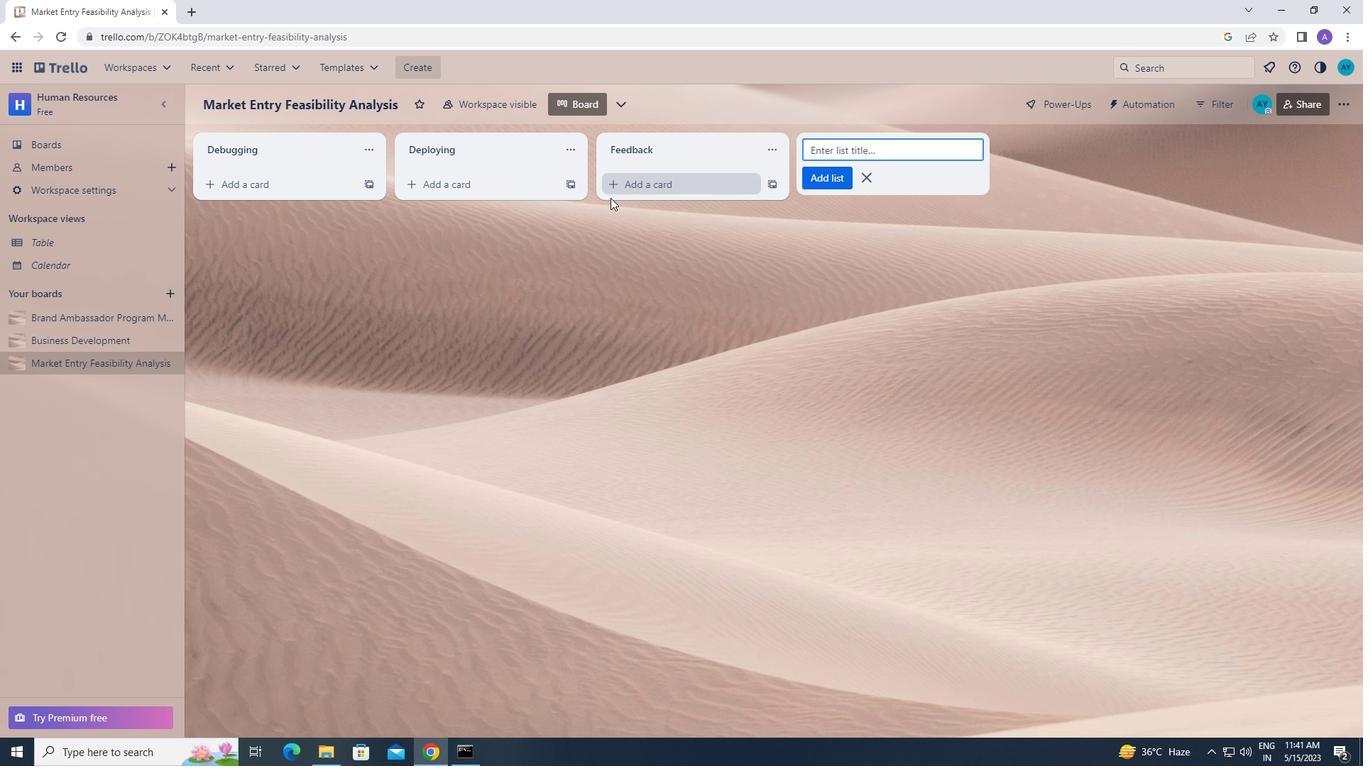 
